 Task: Create a sub task Design and Implement Solution for the task  Integrate a new third-party shipping system for an e-commerce website in the project AgileMastery , assign it to team member softage.1@softage.net and update the status of the sub task to  At Risk , set the priority of the sub task to Medium
Action: Mouse moved to (57, 258)
Screenshot: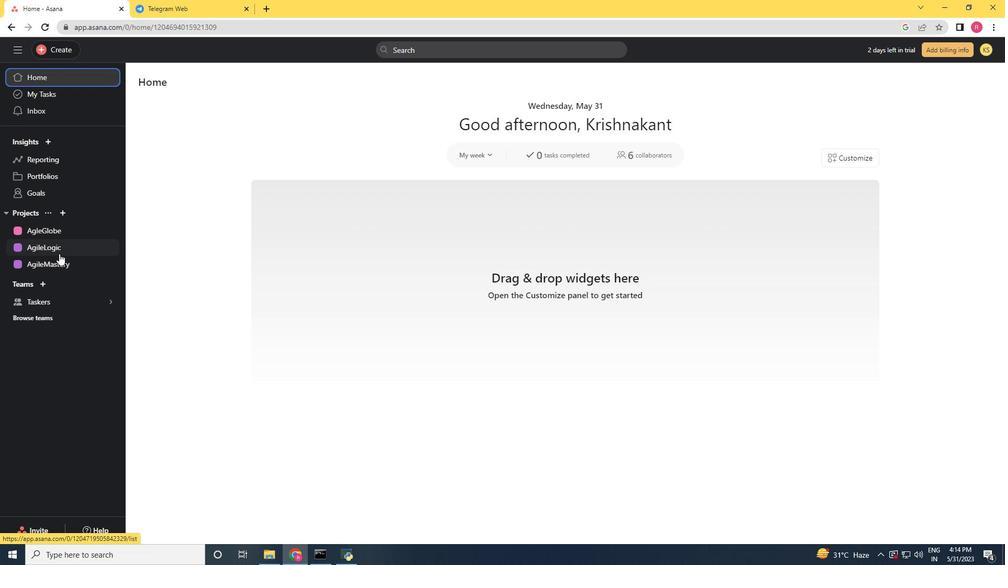 
Action: Mouse pressed left at (57, 258)
Screenshot: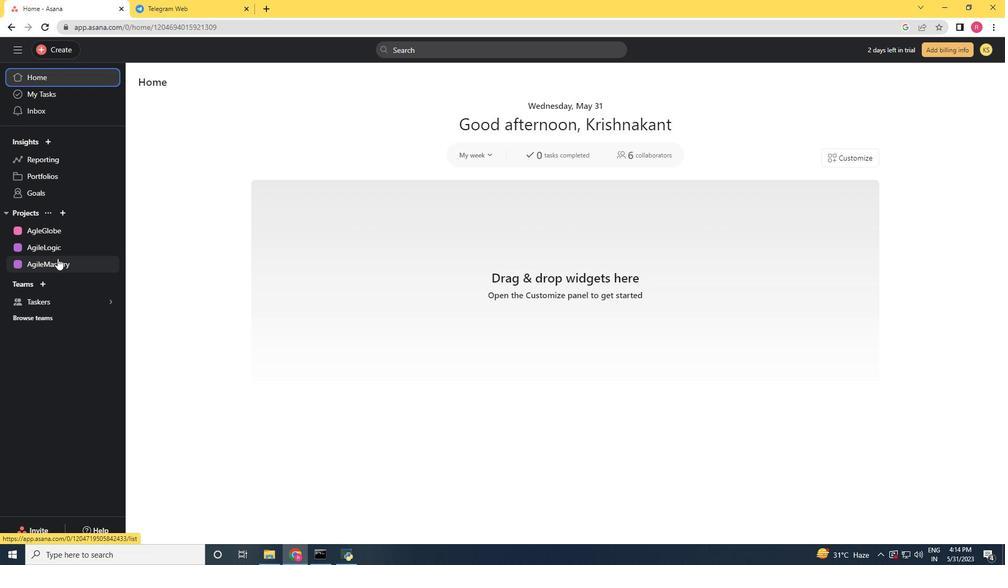 
Action: Mouse moved to (237, 248)
Screenshot: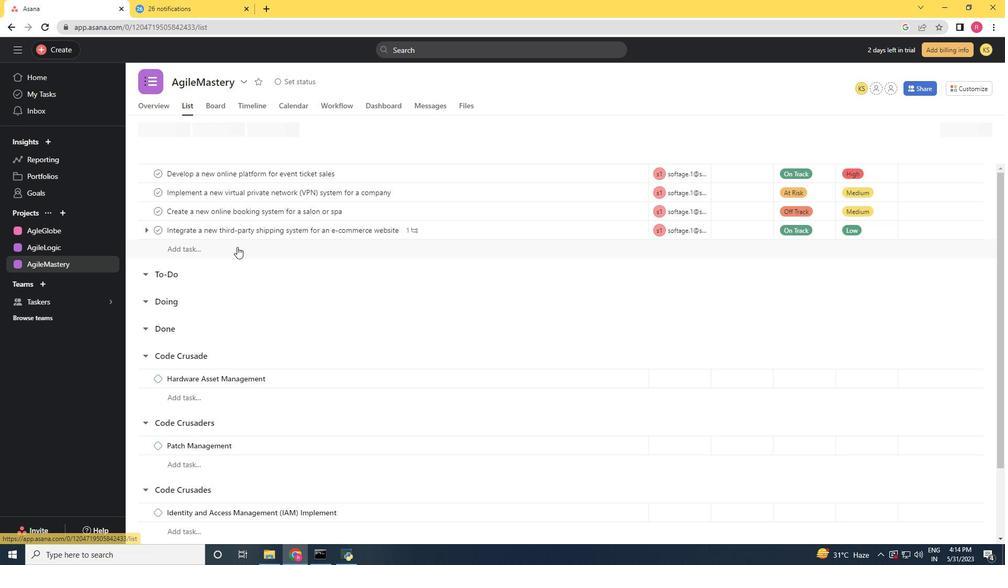 
Action: Mouse scrolled (237, 248) with delta (0, 0)
Screenshot: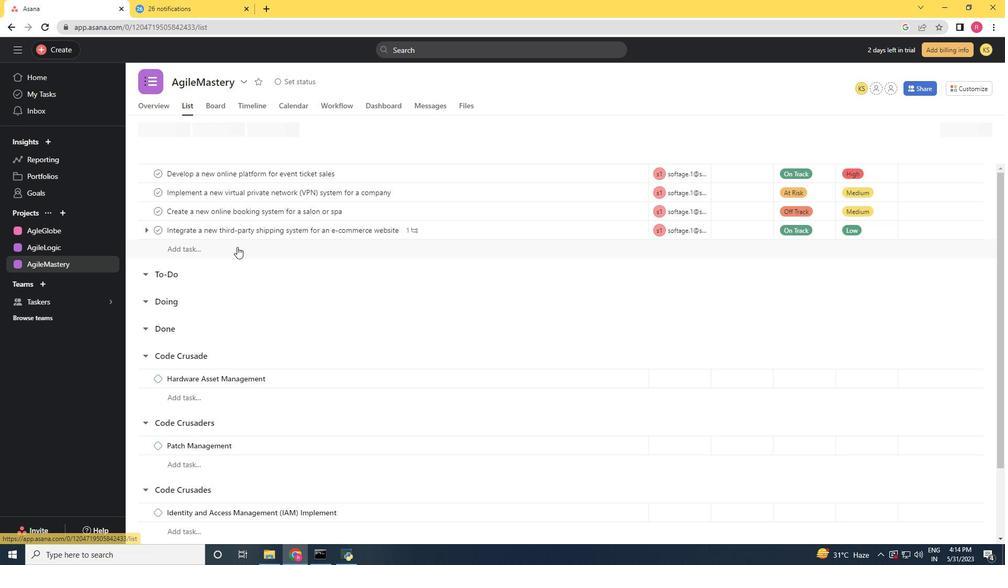 
Action: Mouse moved to (238, 254)
Screenshot: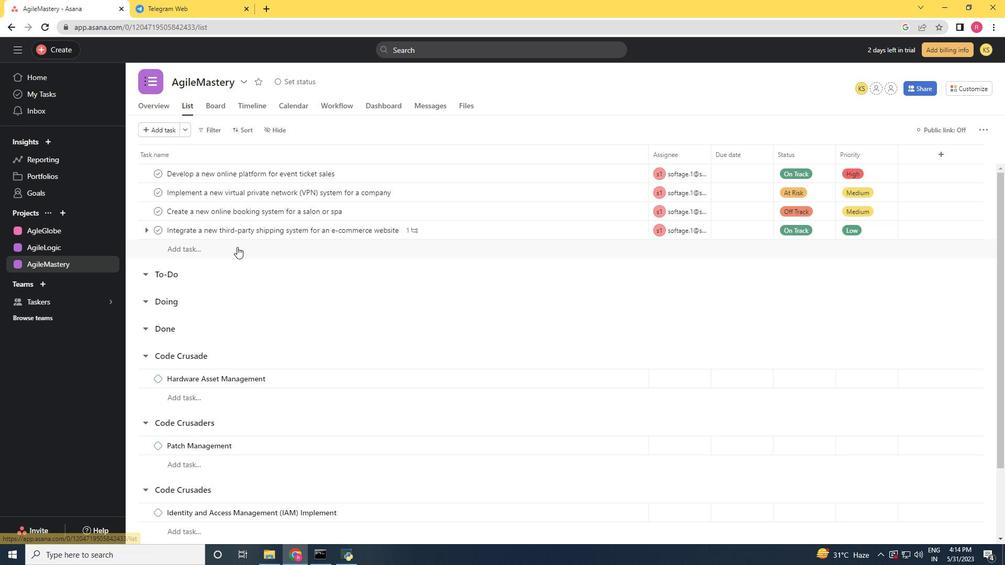 
Action: Mouse scrolled (238, 253) with delta (0, 0)
Screenshot: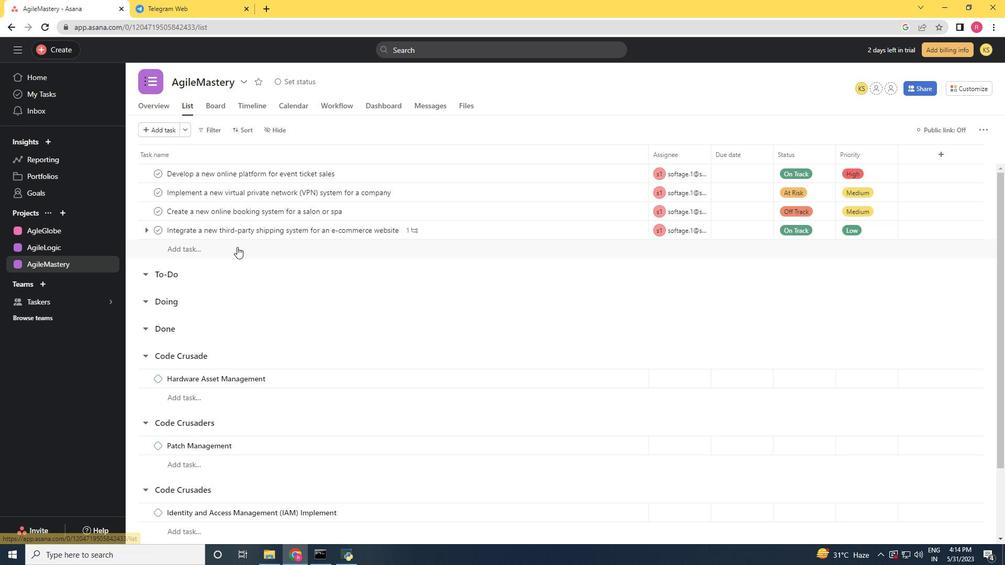 
Action: Mouse moved to (238, 255)
Screenshot: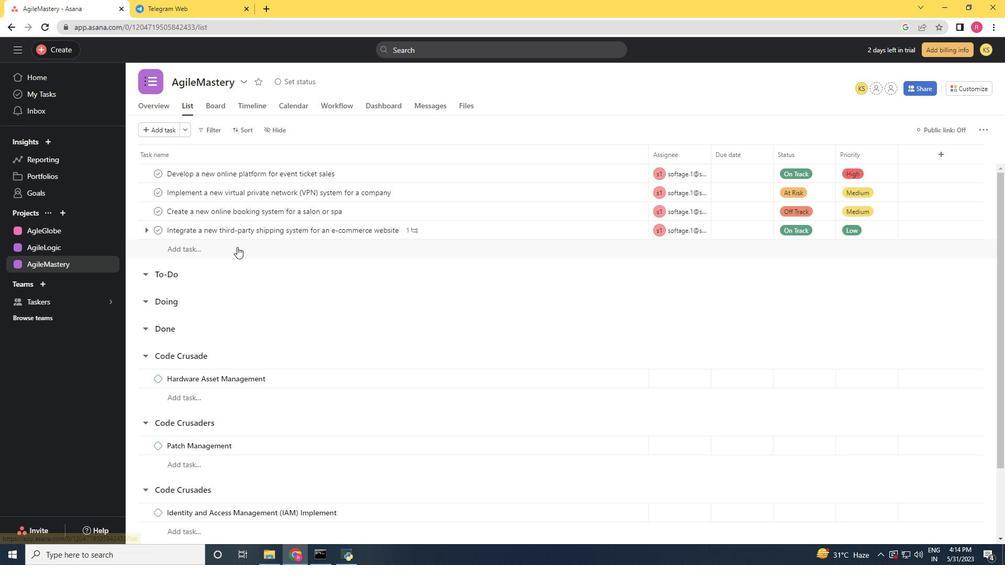 
Action: Mouse scrolled (238, 255) with delta (0, 0)
Screenshot: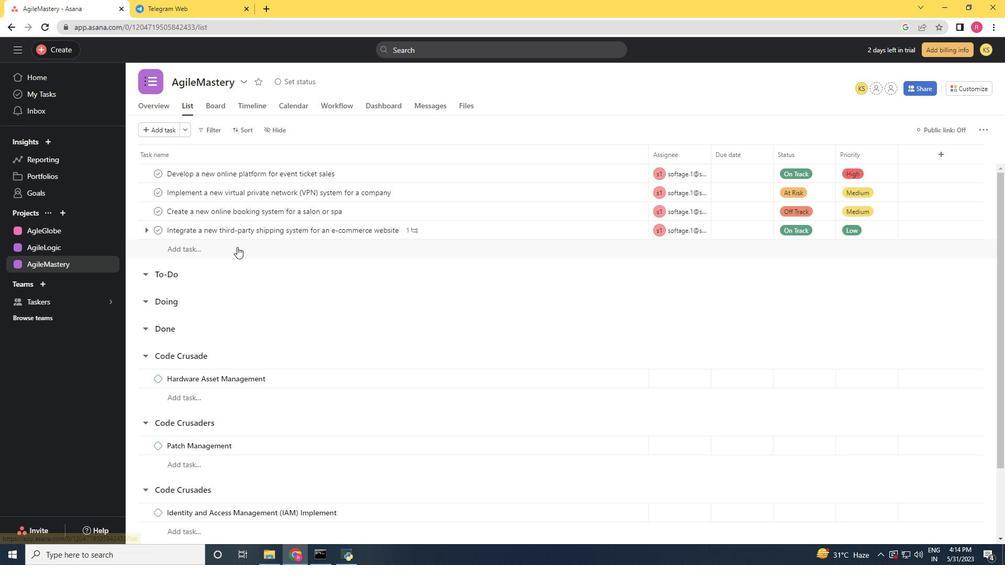 
Action: Mouse moved to (238, 256)
Screenshot: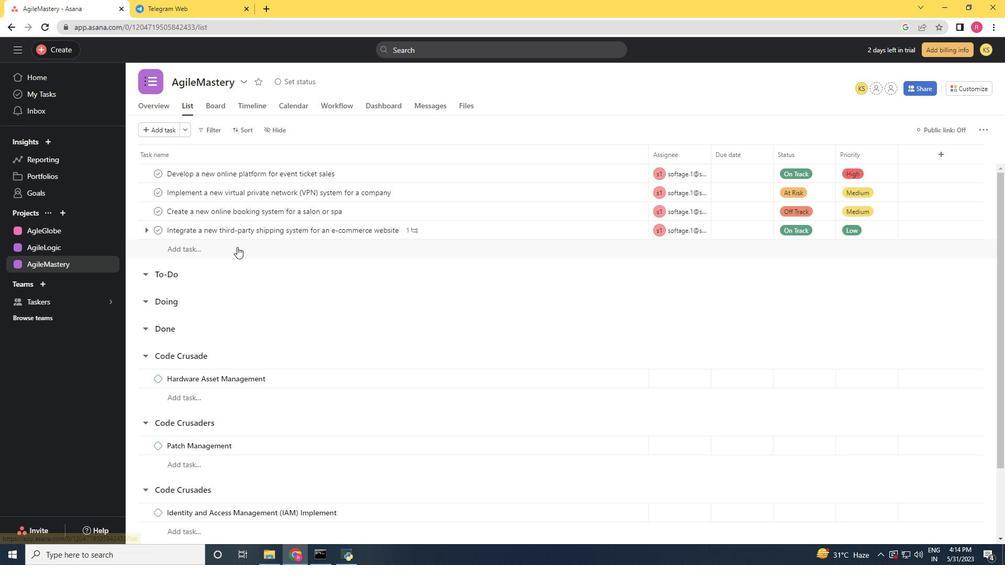 
Action: Mouse scrolled (238, 255) with delta (0, 0)
Screenshot: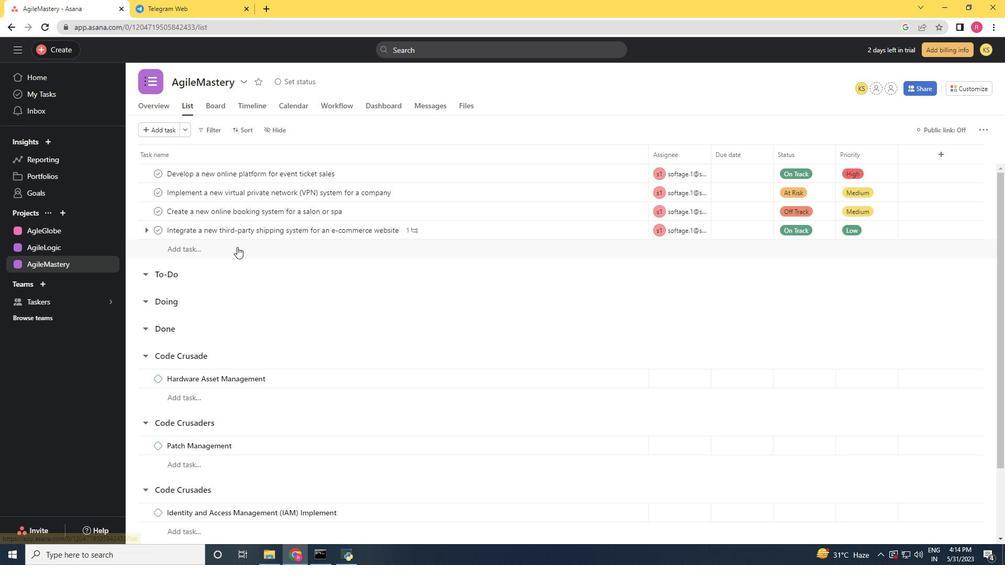 
Action: Mouse scrolled (238, 255) with delta (0, 0)
Screenshot: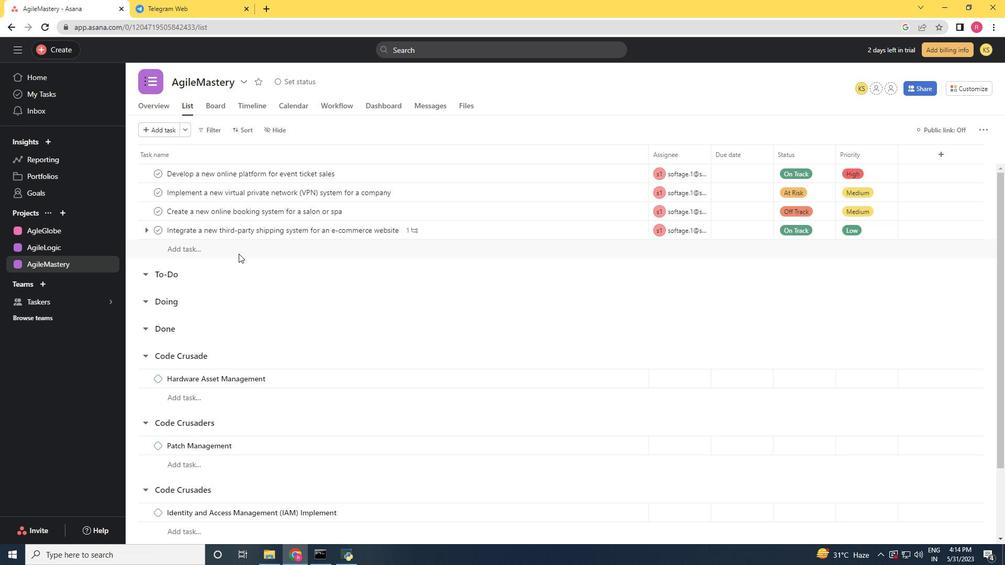 
Action: Mouse moved to (365, 275)
Screenshot: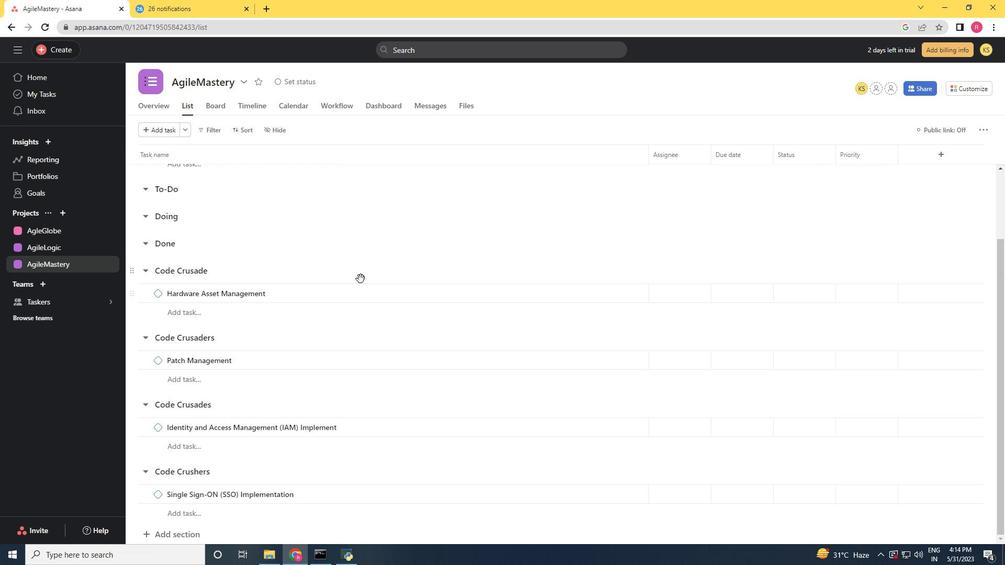 
Action: Mouse scrolled (365, 276) with delta (0, 0)
Screenshot: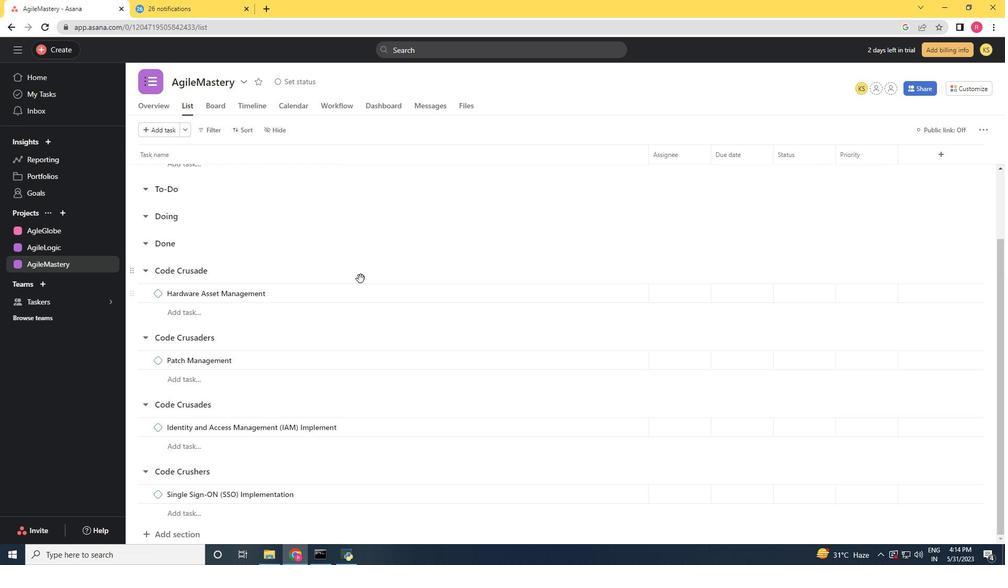 
Action: Mouse scrolled (365, 276) with delta (0, 0)
Screenshot: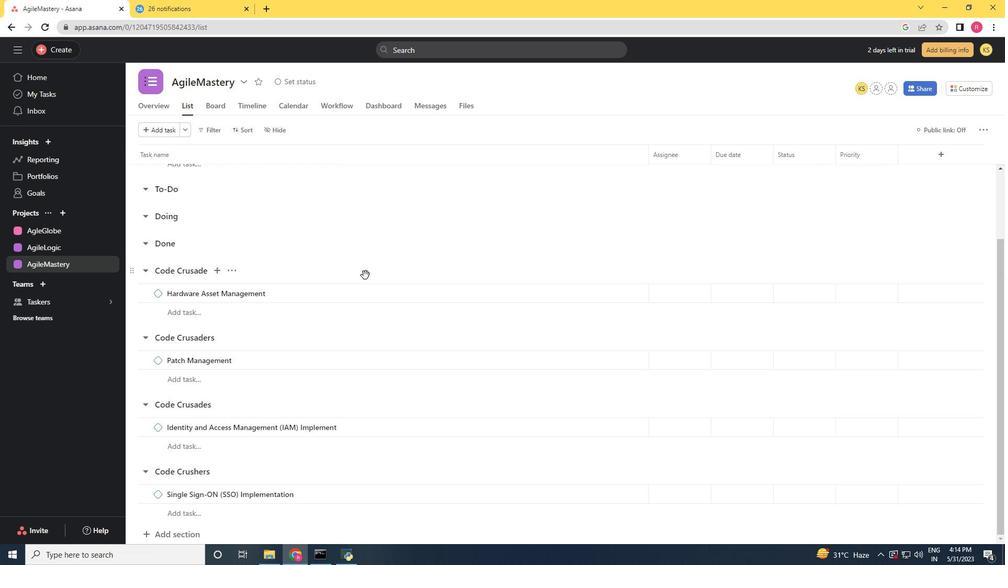 
Action: Mouse scrolled (365, 276) with delta (0, 0)
Screenshot: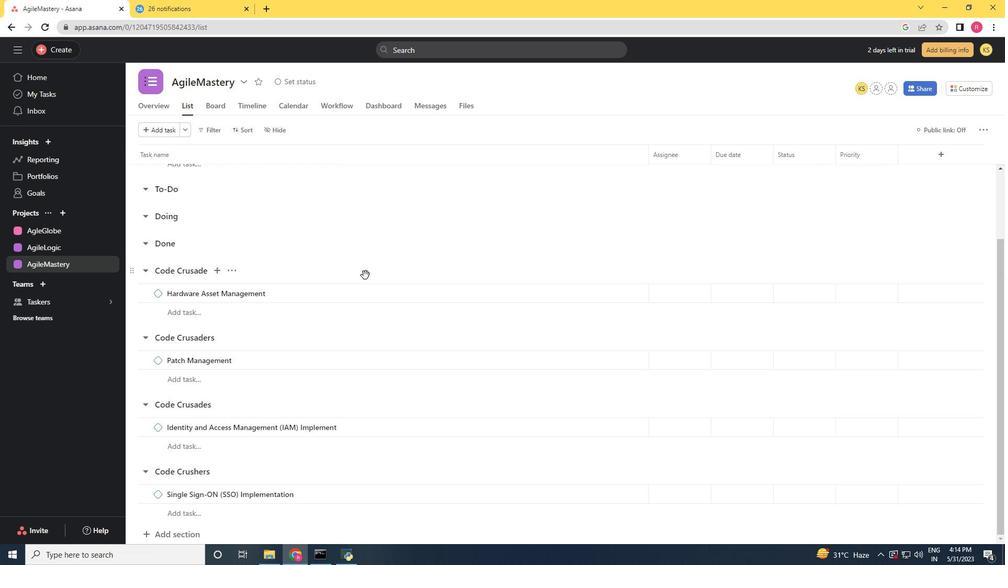 
Action: Mouse moved to (465, 231)
Screenshot: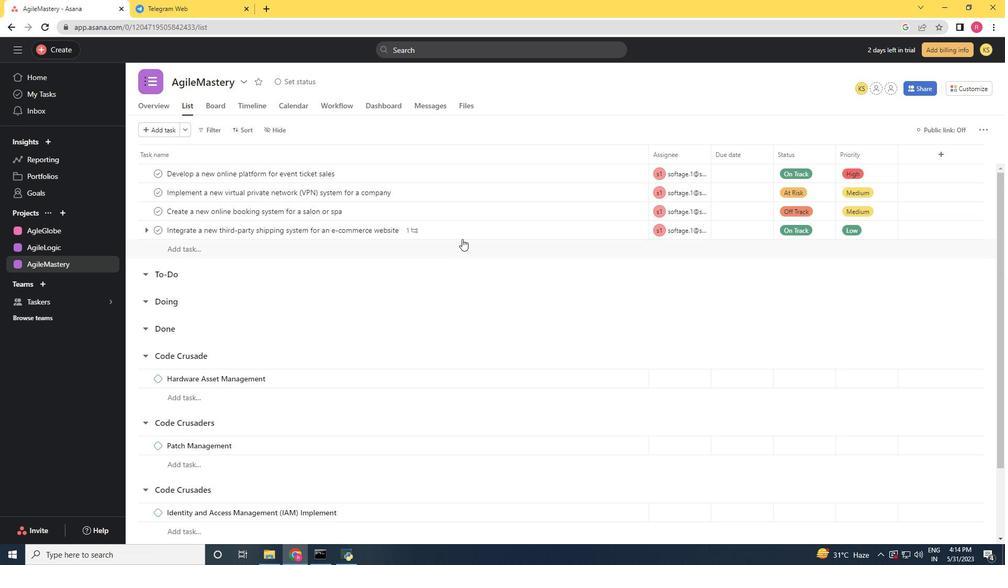 
Action: Mouse pressed left at (465, 231)
Screenshot: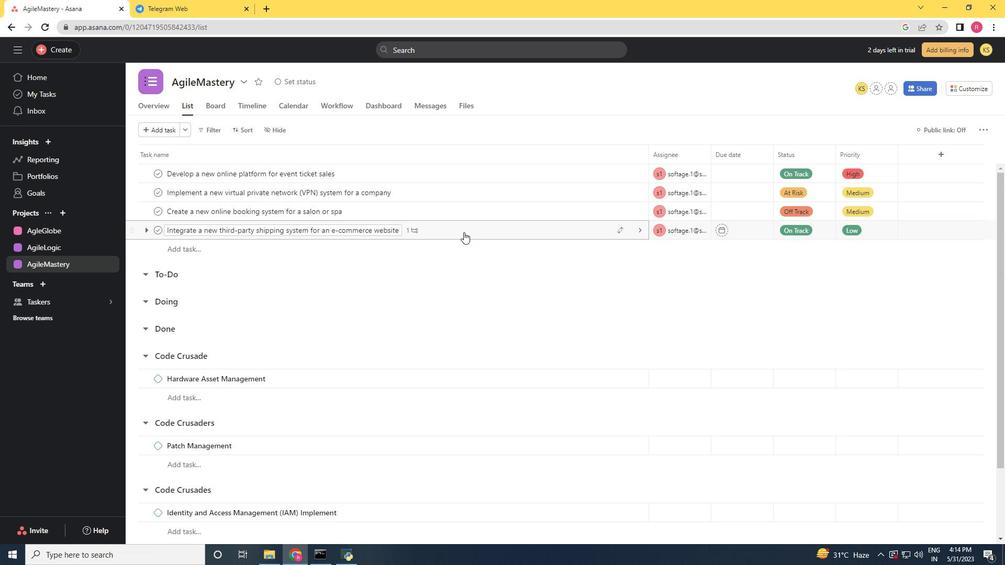 
Action: Mouse moved to (786, 254)
Screenshot: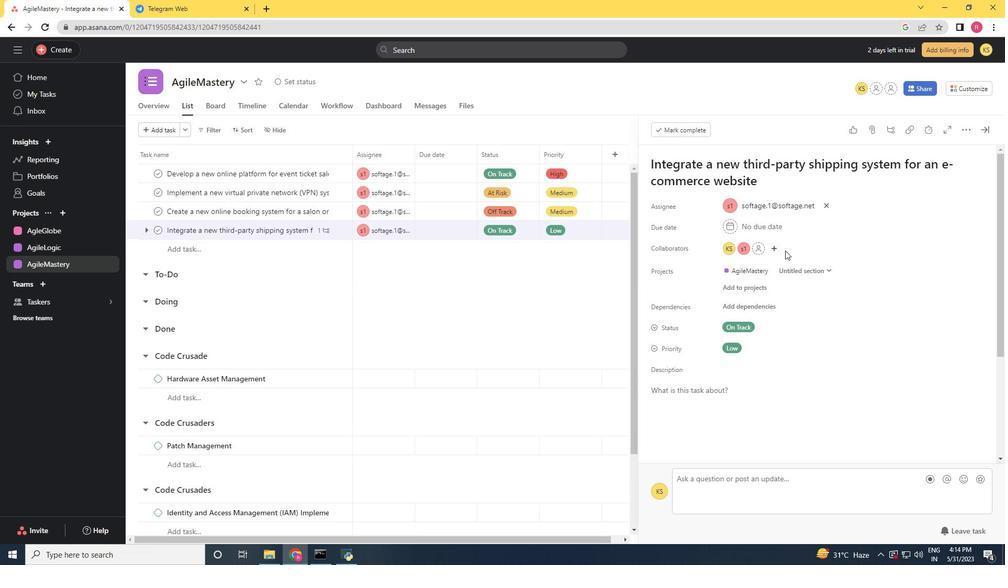 
Action: Mouse scrolled (786, 253) with delta (0, 0)
Screenshot: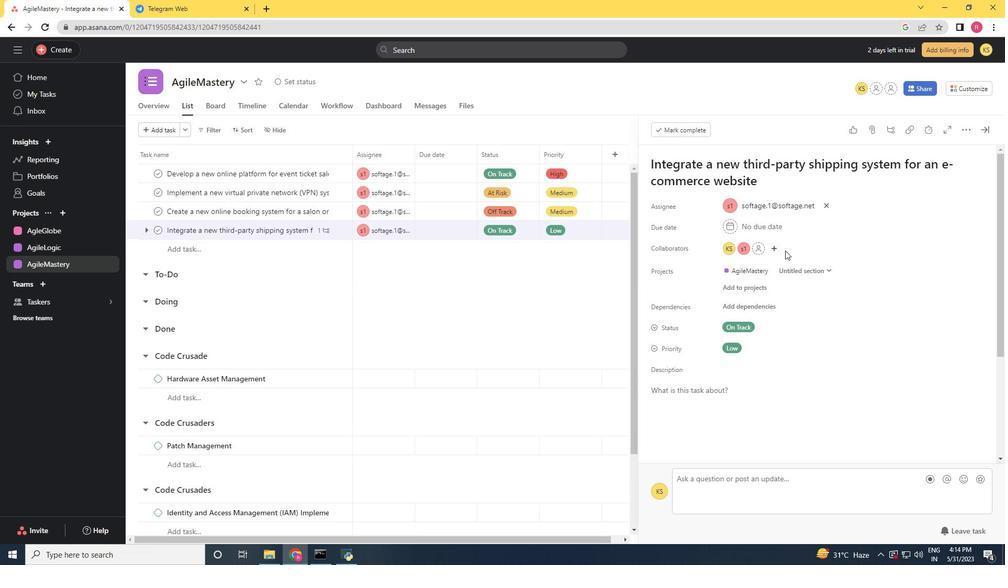 
Action: Mouse moved to (791, 270)
Screenshot: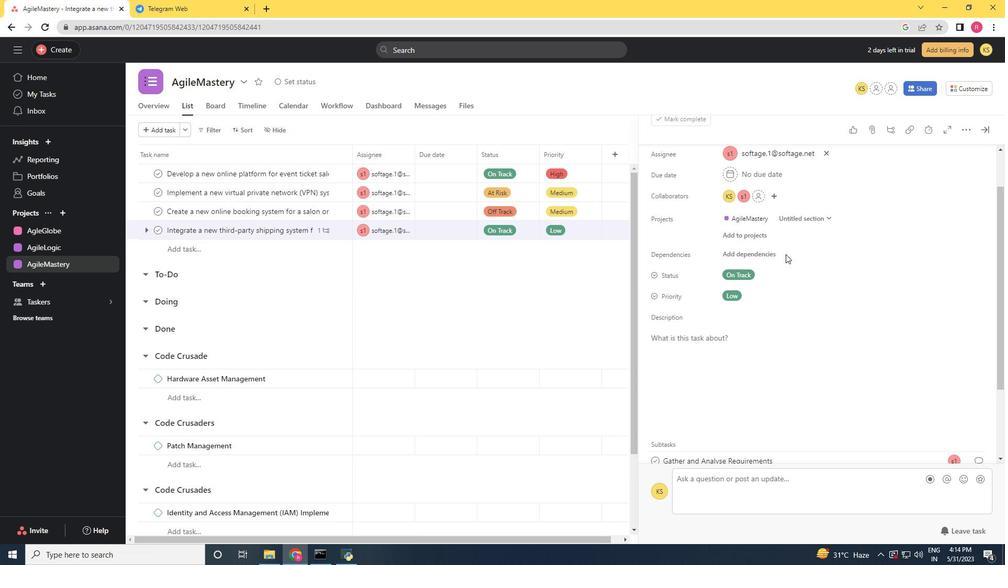 
Action: Mouse scrolled (788, 259) with delta (0, 0)
Screenshot: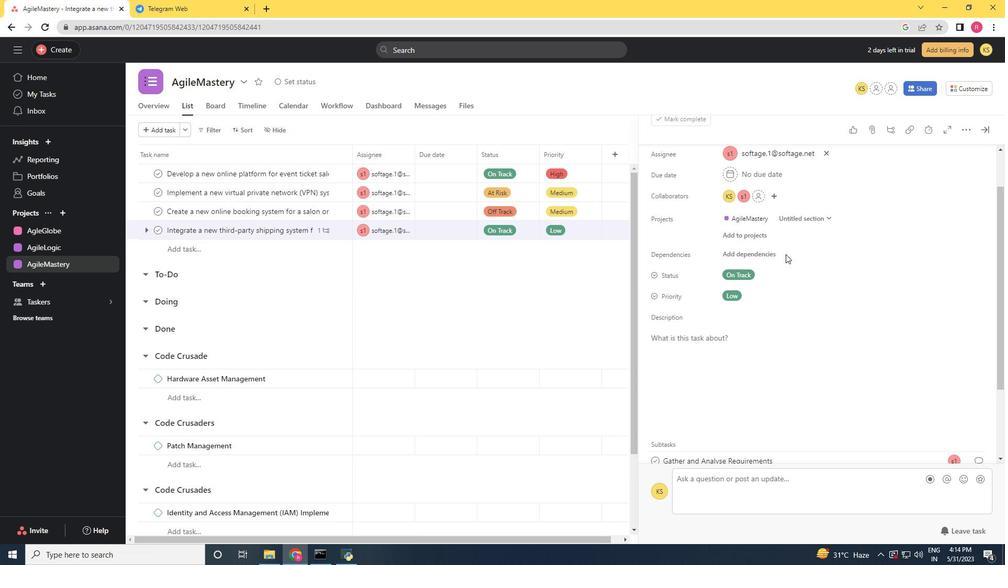 
Action: Mouse moved to (791, 272)
Screenshot: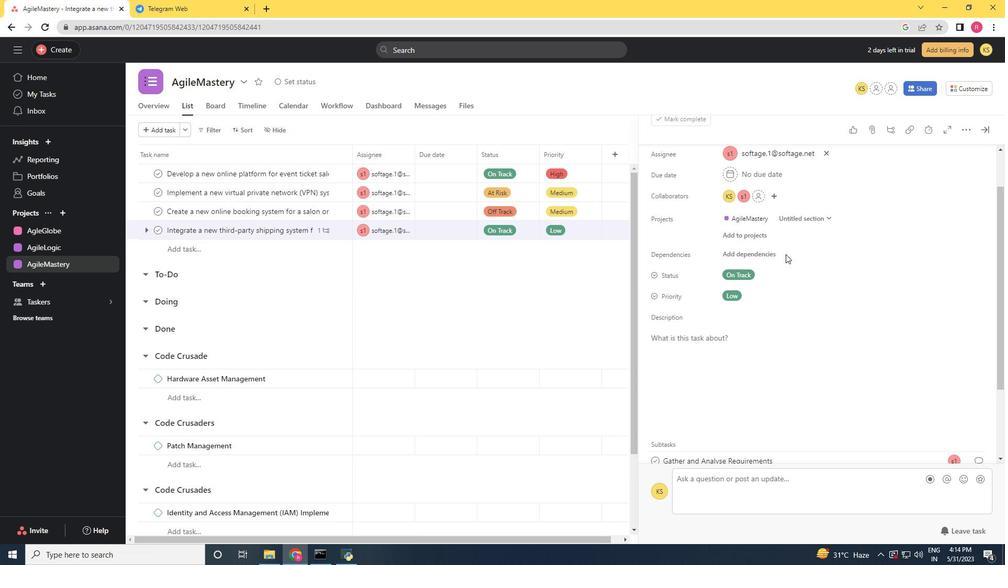 
Action: Mouse scrolled (789, 262) with delta (0, 0)
Screenshot: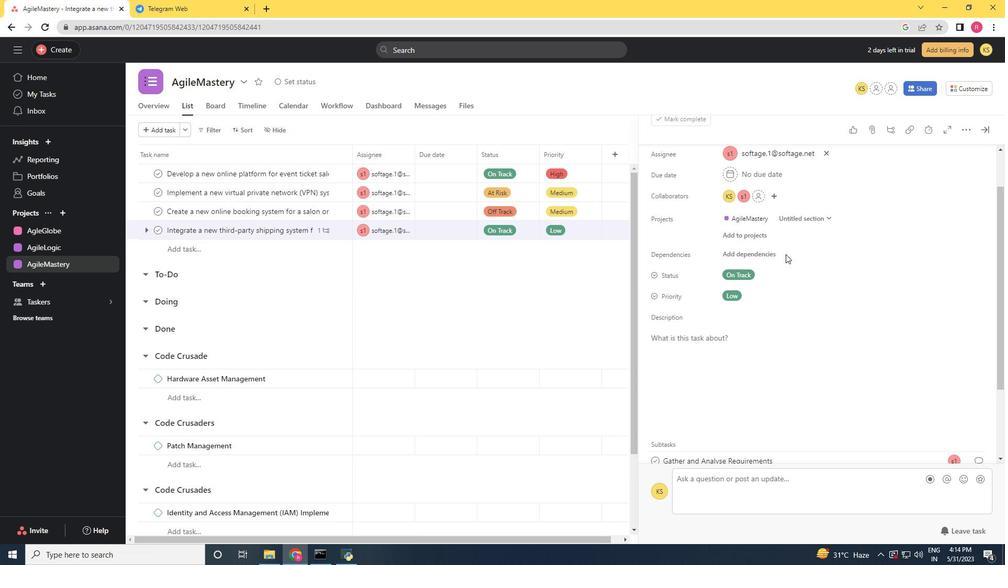 
Action: Mouse moved to (792, 289)
Screenshot: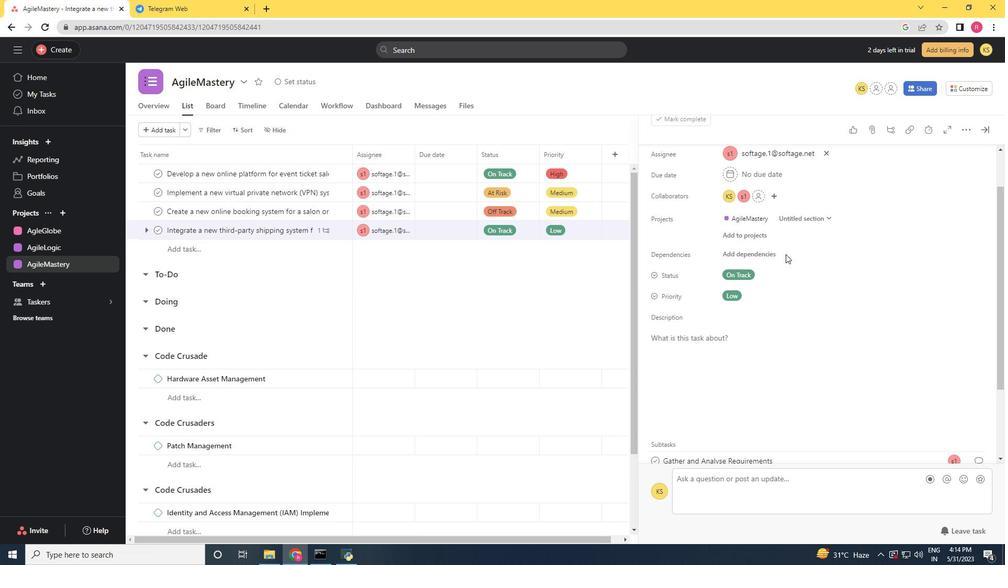 
Action: Mouse scrolled (789, 262) with delta (0, 0)
Screenshot: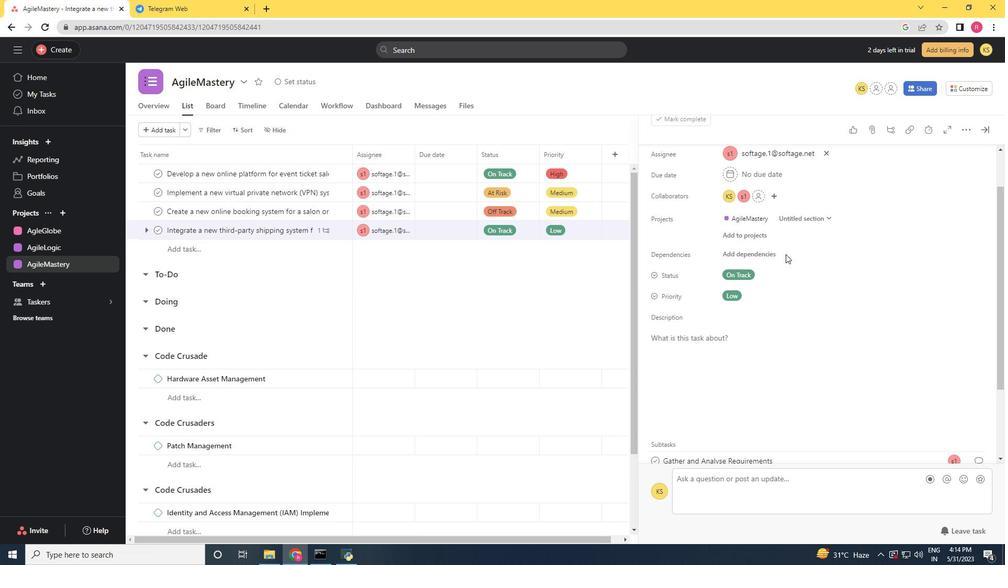 
Action: Mouse moved to (756, 327)
Screenshot: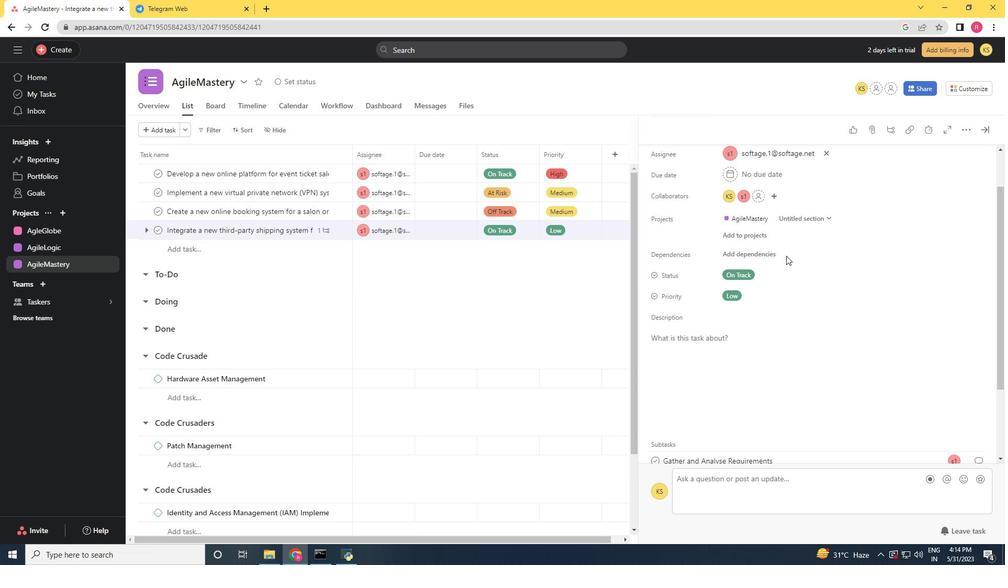 
Action: Mouse scrolled (789, 264) with delta (0, 0)
Screenshot: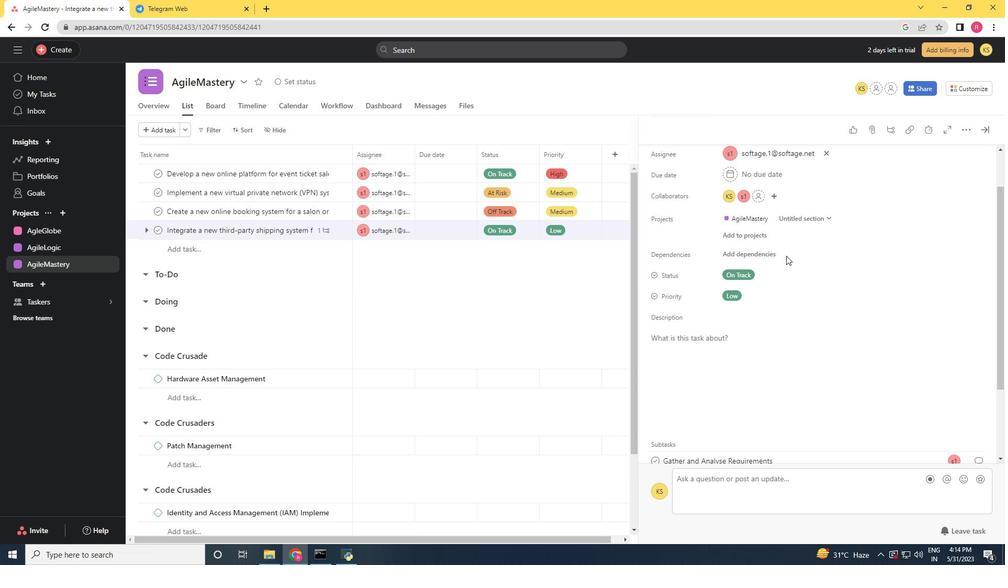 
Action: Mouse moved to (748, 337)
Screenshot: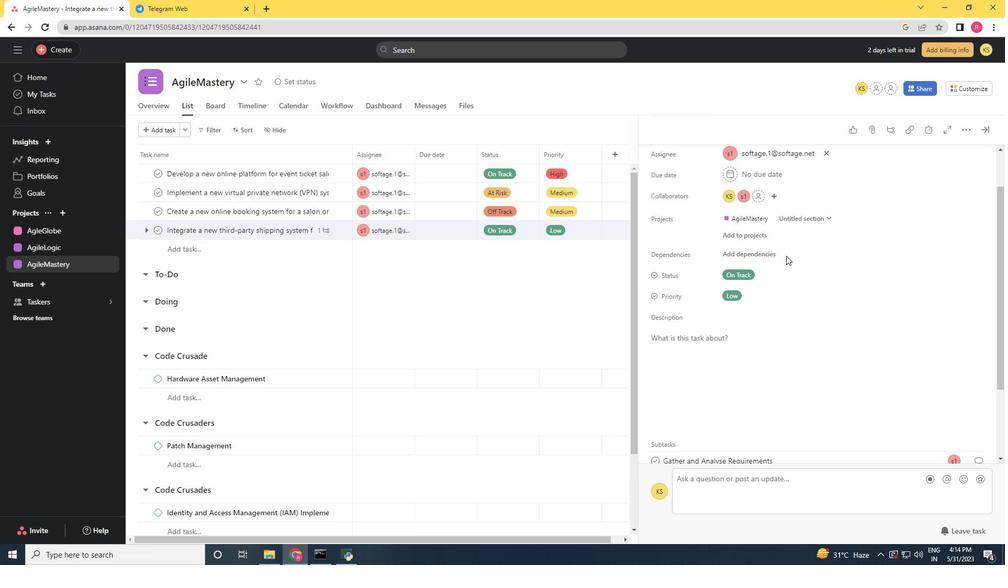 
Action: Mouse scrolled (791, 271) with delta (0, 0)
Screenshot: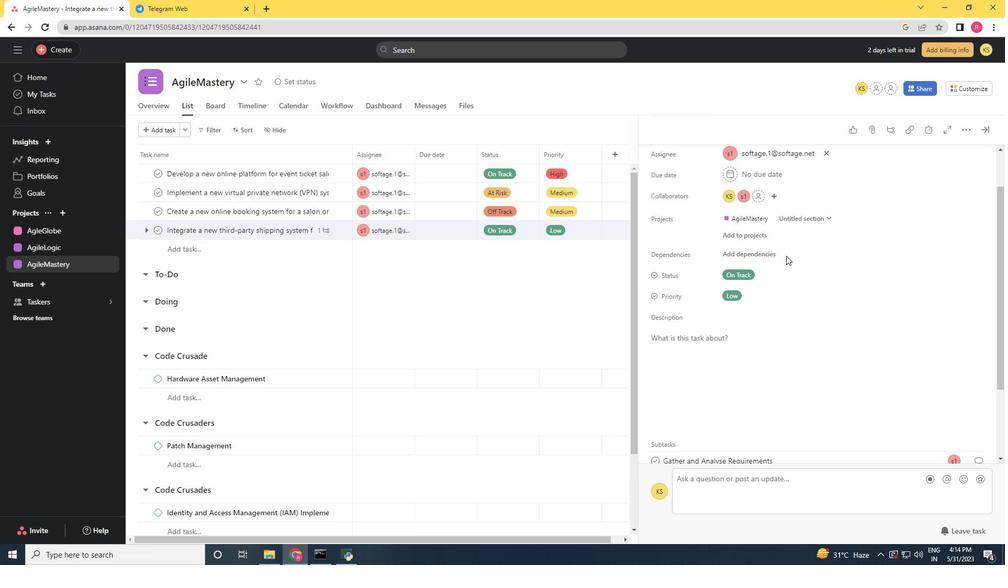 
Action: Mouse moved to (684, 381)
Screenshot: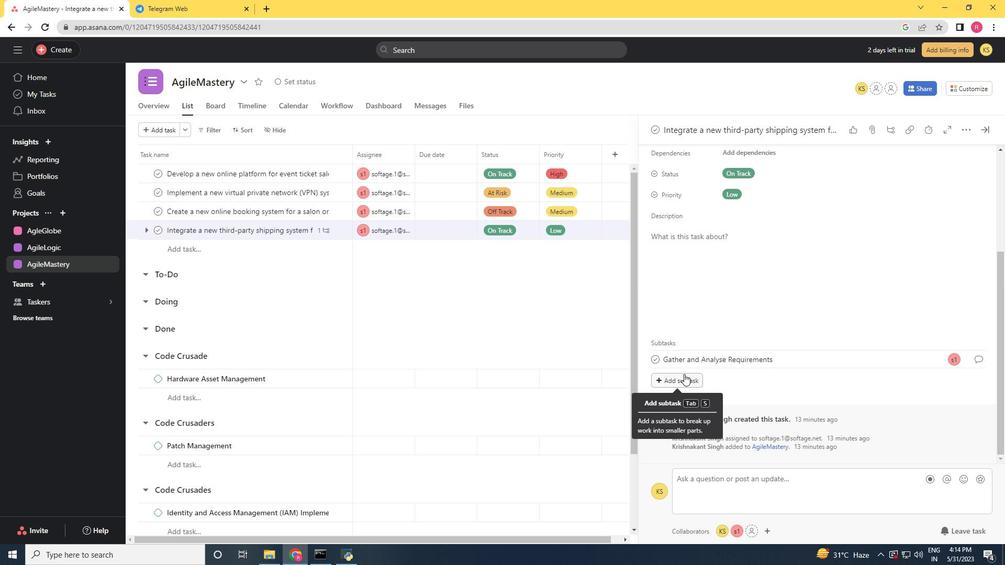 
Action: Mouse pressed left at (684, 381)
Screenshot: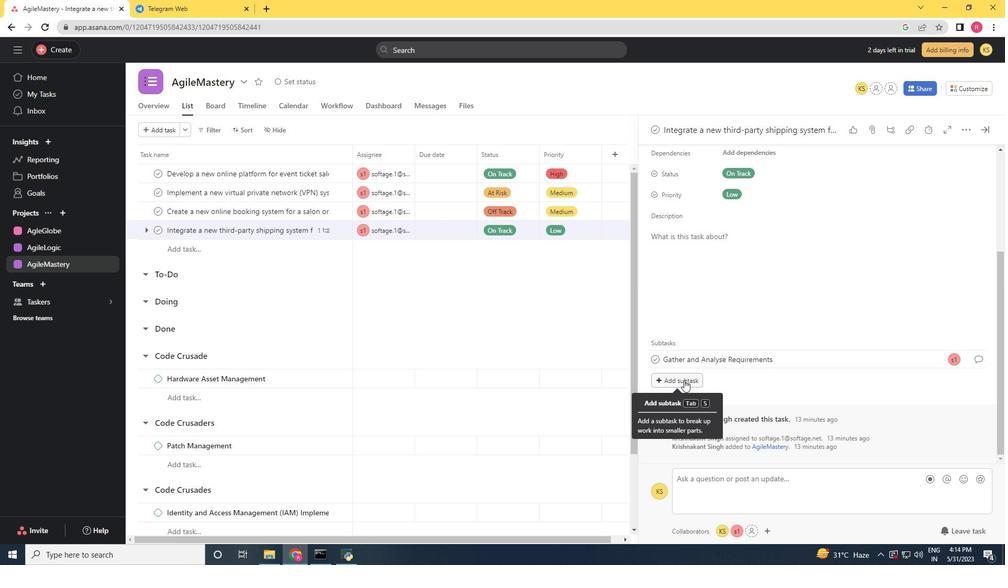 
Action: Mouse moved to (710, 361)
Screenshot: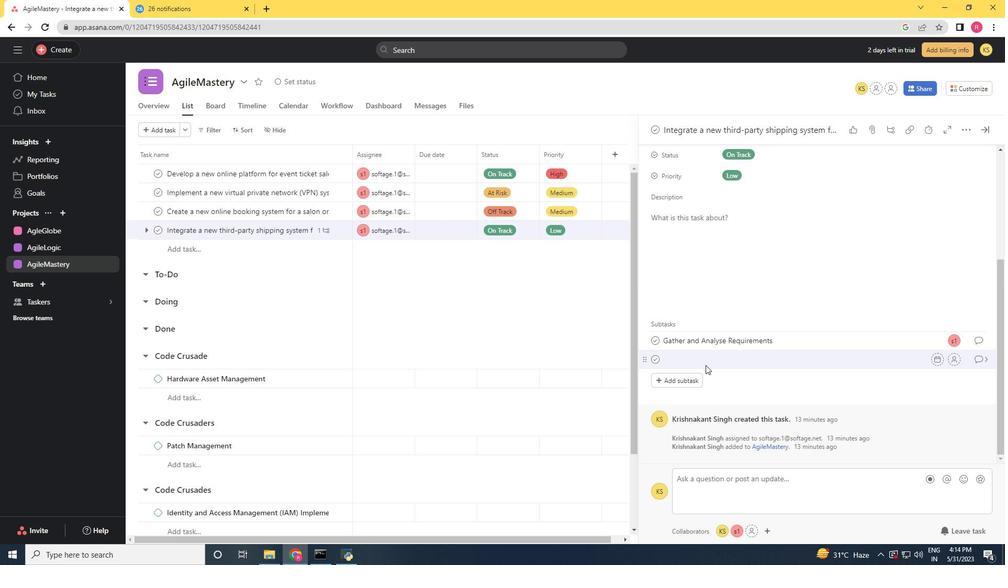 
Action: Key pressed <Key.shift><Key.shift><Key.shift><Key.shift><Key.shift><Key.shift><Key.shift><Key.shift><Key.shift><Key.shift><Key.shift><Key.shift><Key.shift><Key.shift><Key.shift><Key.shift><Key.shift><Key.shift><Key.shift><Key.shift><Key.shift><Key.shift><Key.shift><Key.shift><Key.shift><Key.shift><Key.shift><Key.shift><Key.shift><Key.shift><Key.shift><Key.shift><Key.shift><Key.shift><Key.shift><Key.shift><Key.shift><Key.shift><Key.shift><Key.shift><Key.shift><Key.shift><Key.shift><Key.shift><Key.shift><Key.shift><Key.shift><Key.shift><Key.shift><Key.shift><Key.shift>Design<Key.space>and<Key.space><Key.shift>Implement<Key.space><Key.shift>Solution<Key.space>
Screenshot: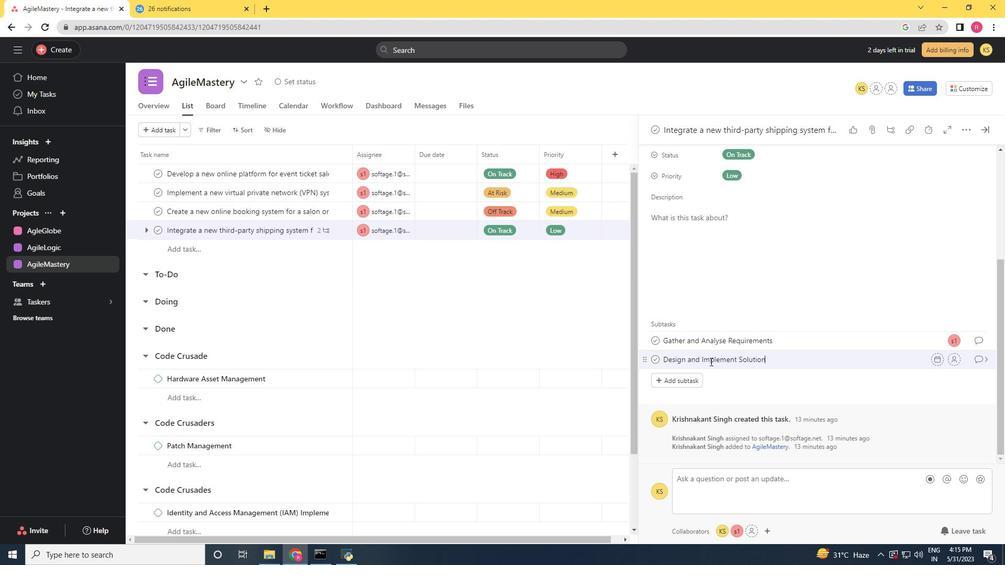 
Action: Mouse moved to (954, 359)
Screenshot: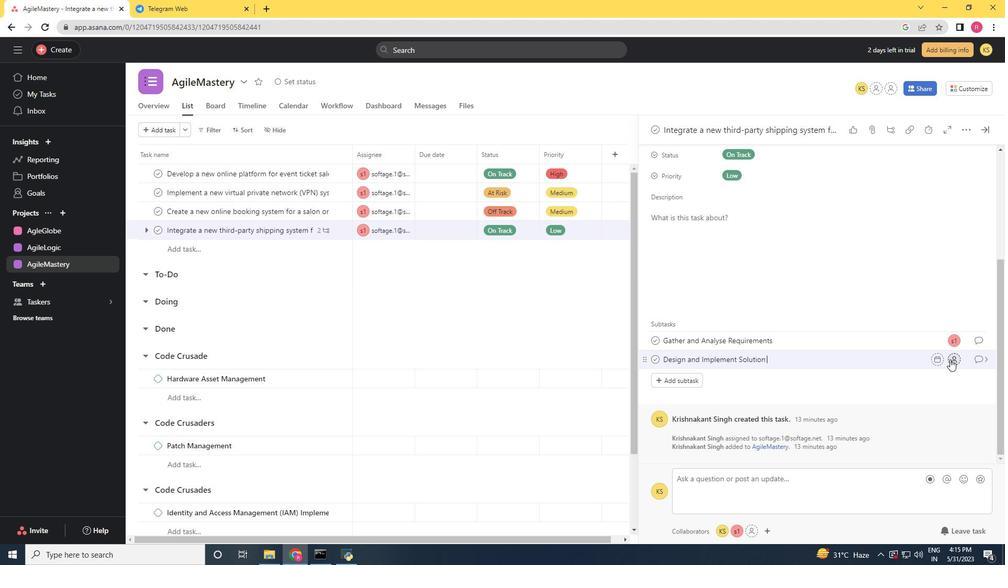 
Action: Mouse pressed left at (954, 359)
Screenshot: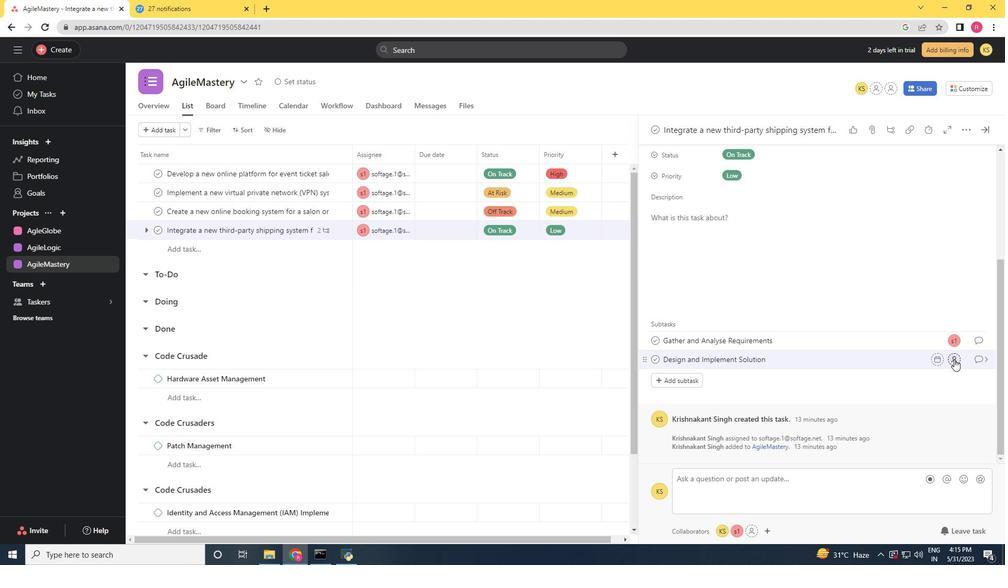 
Action: Mouse moved to (1001, 313)
Screenshot: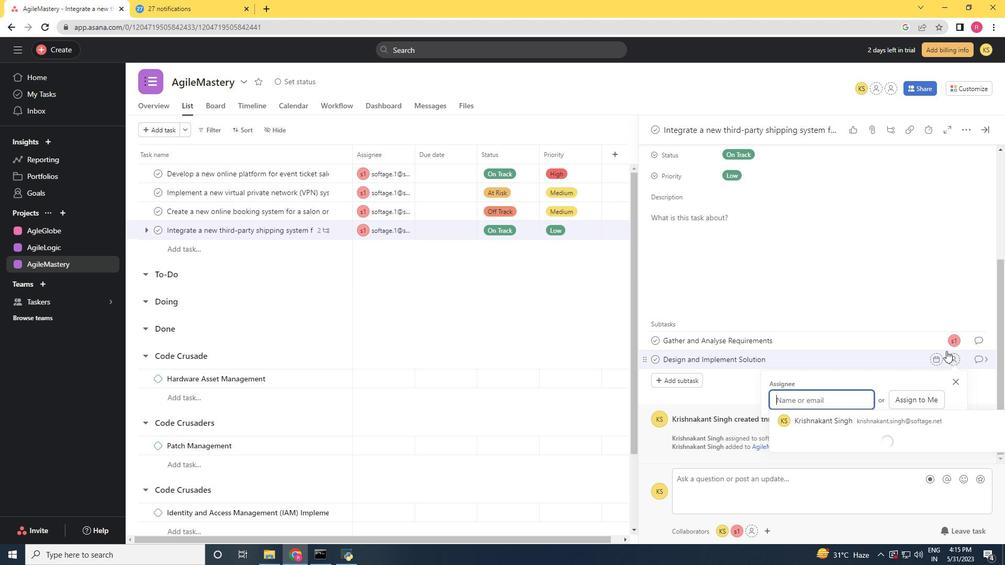 
Action: Key pressed softage.1<Key.shift>@softage.net
Screenshot: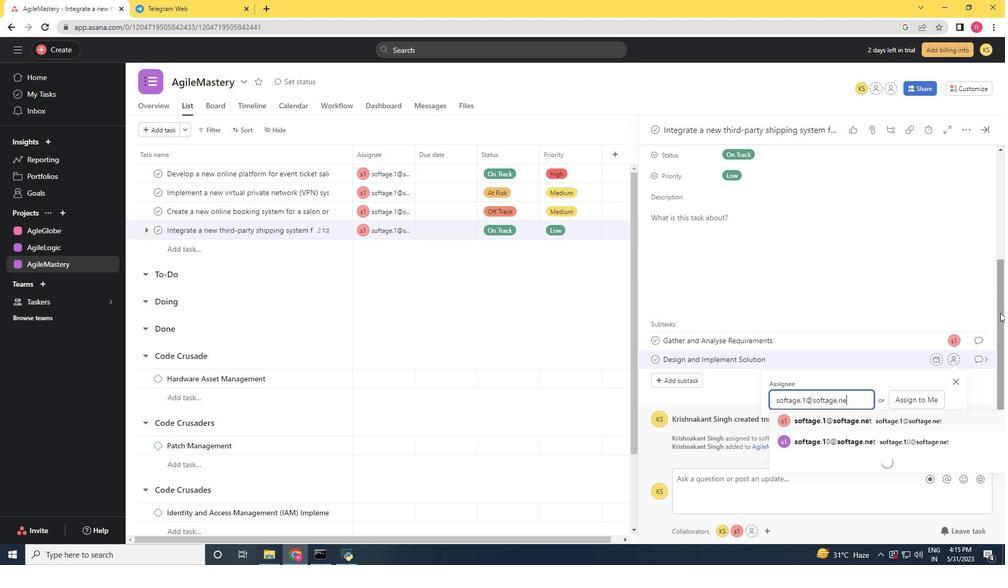 
Action: Mouse moved to (840, 418)
Screenshot: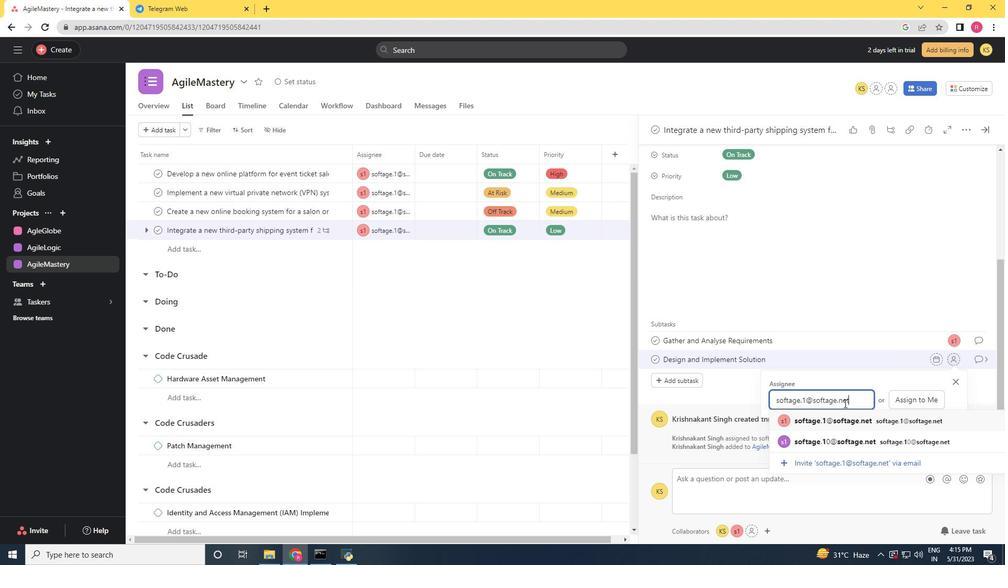 
Action: Mouse pressed left at (840, 418)
Screenshot: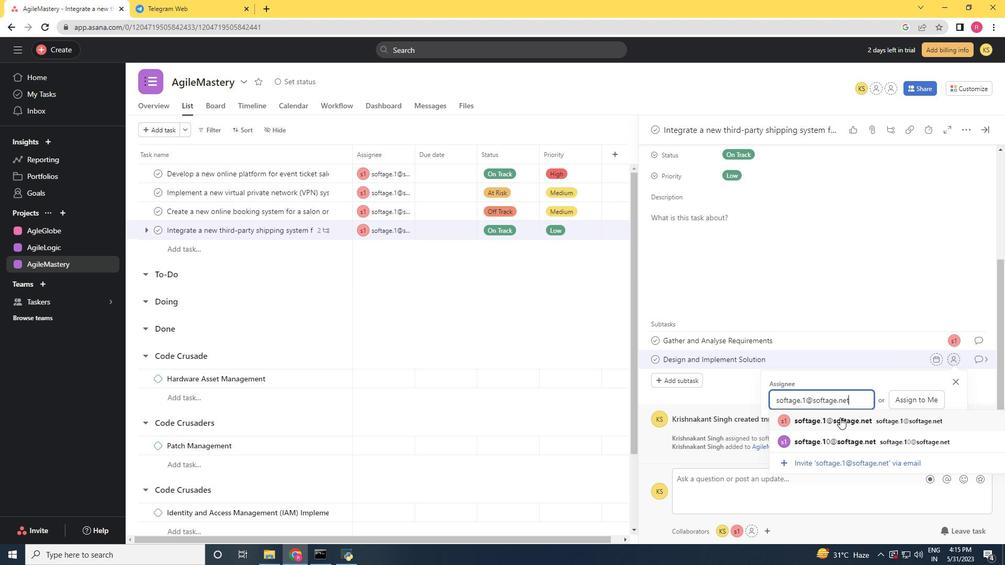 
Action: Mouse moved to (987, 360)
Screenshot: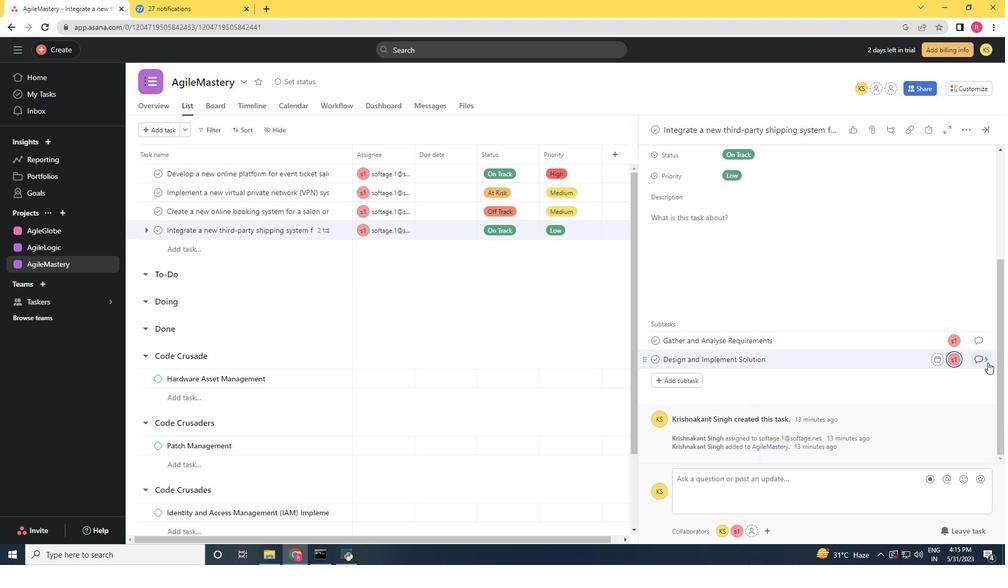 
Action: Mouse pressed left at (987, 360)
Screenshot: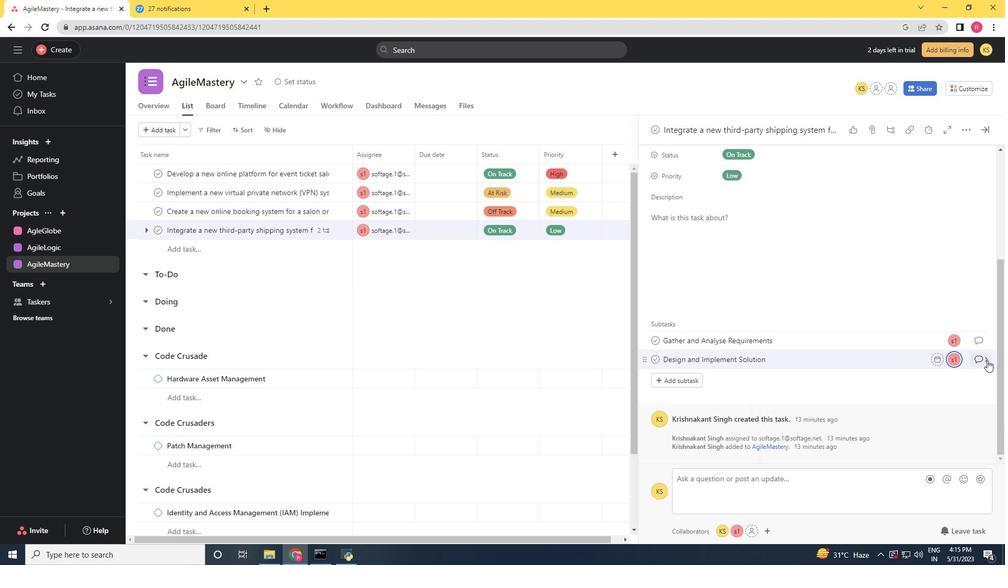 
Action: Mouse moved to (697, 300)
Screenshot: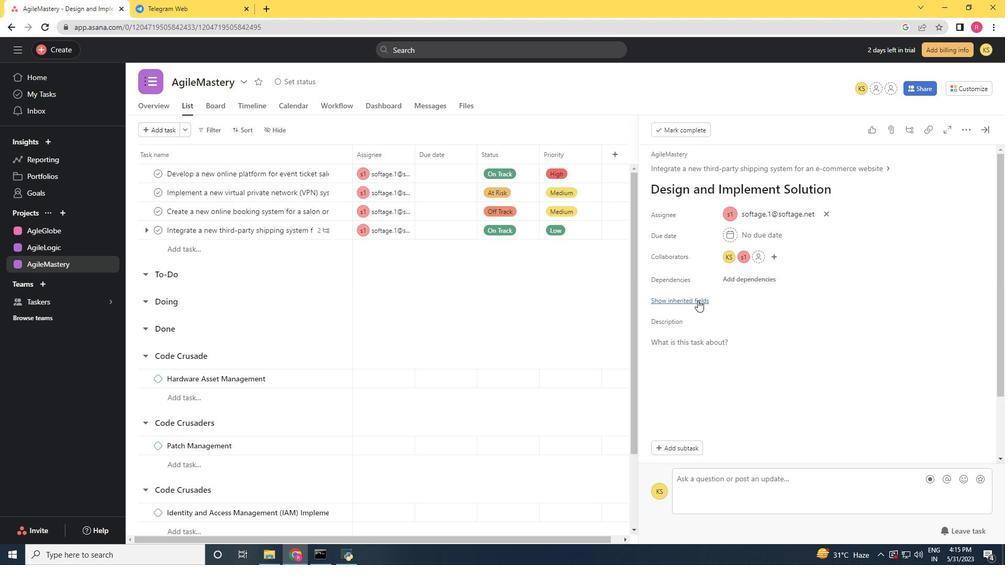 
Action: Mouse pressed left at (697, 300)
Screenshot: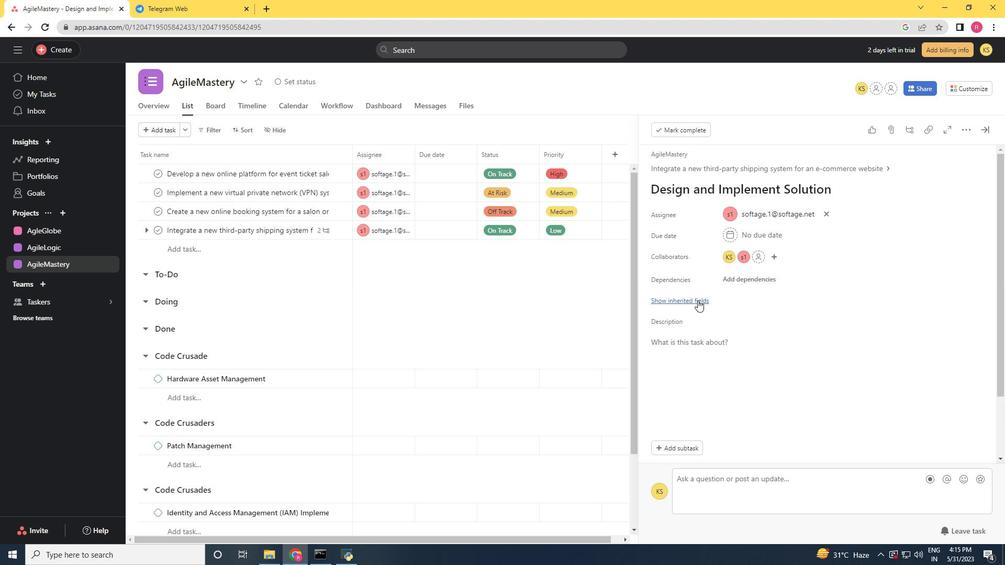 
Action: Mouse moved to (739, 321)
Screenshot: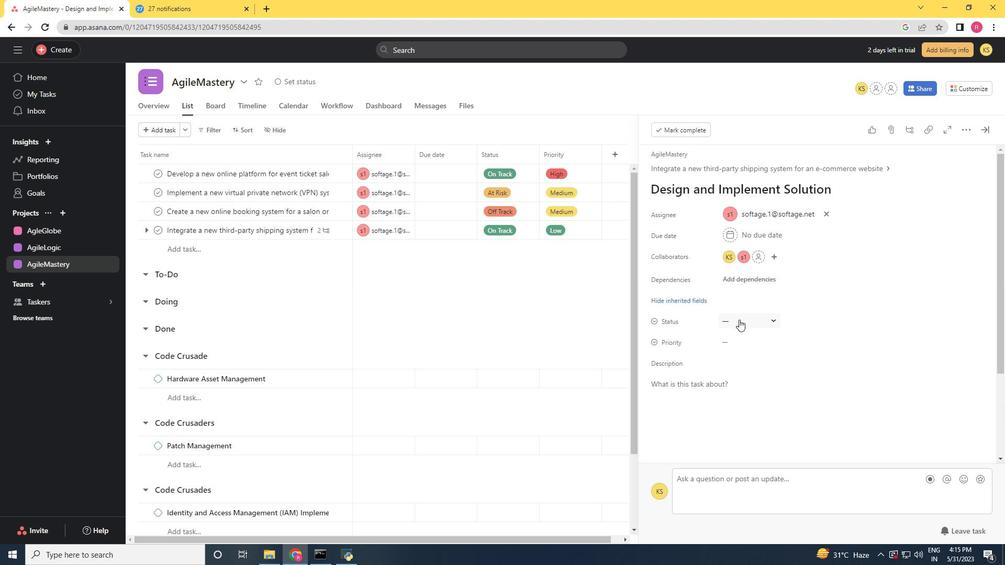 
Action: Mouse pressed left at (739, 321)
Screenshot: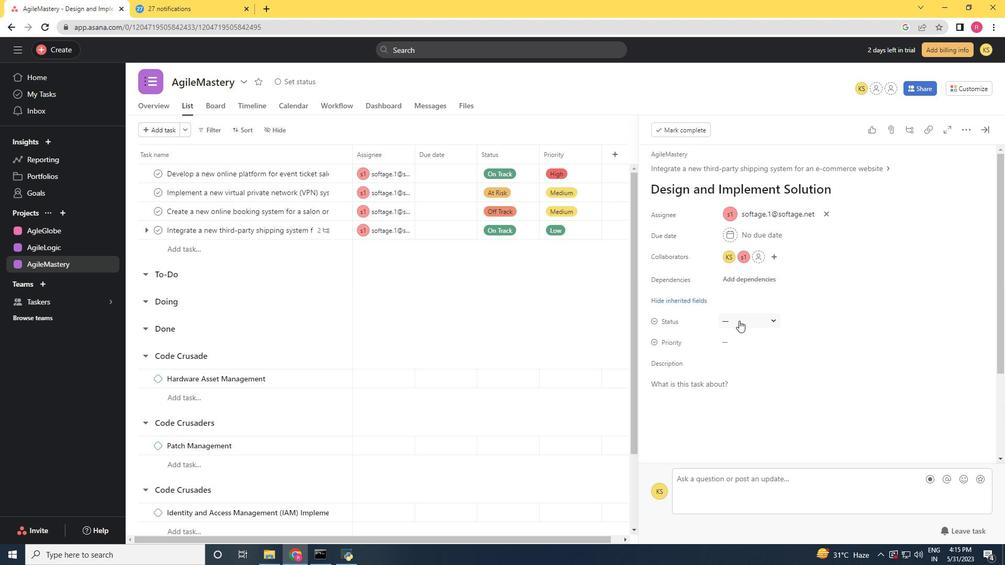 
Action: Mouse moved to (760, 393)
Screenshot: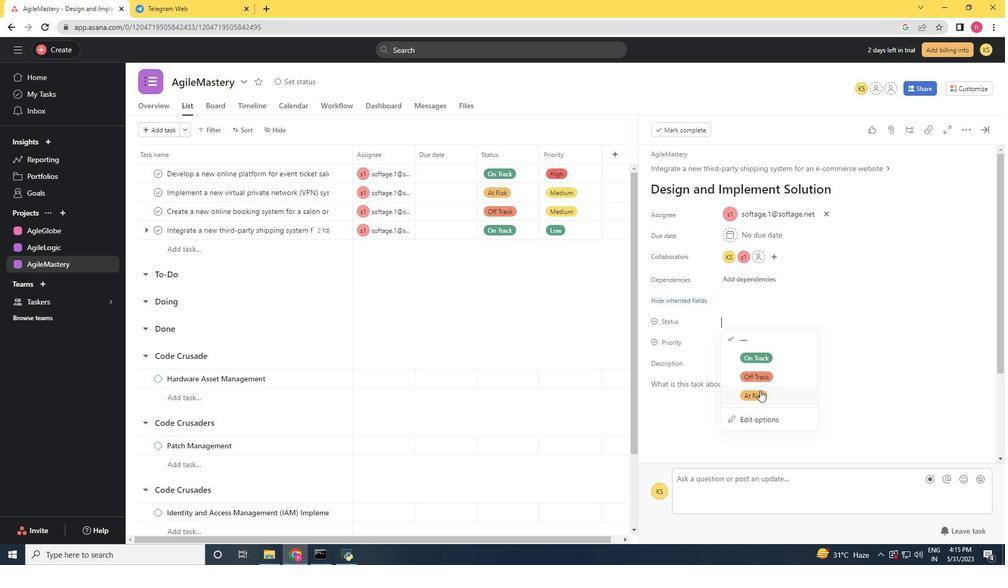 
Action: Mouse pressed left at (760, 393)
Screenshot: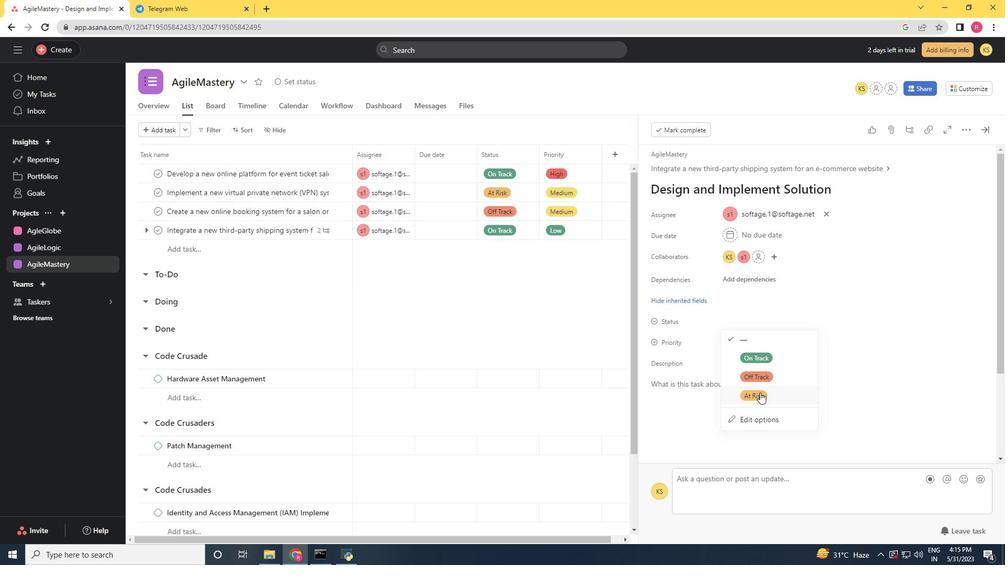 
Action: Mouse moved to (732, 343)
Screenshot: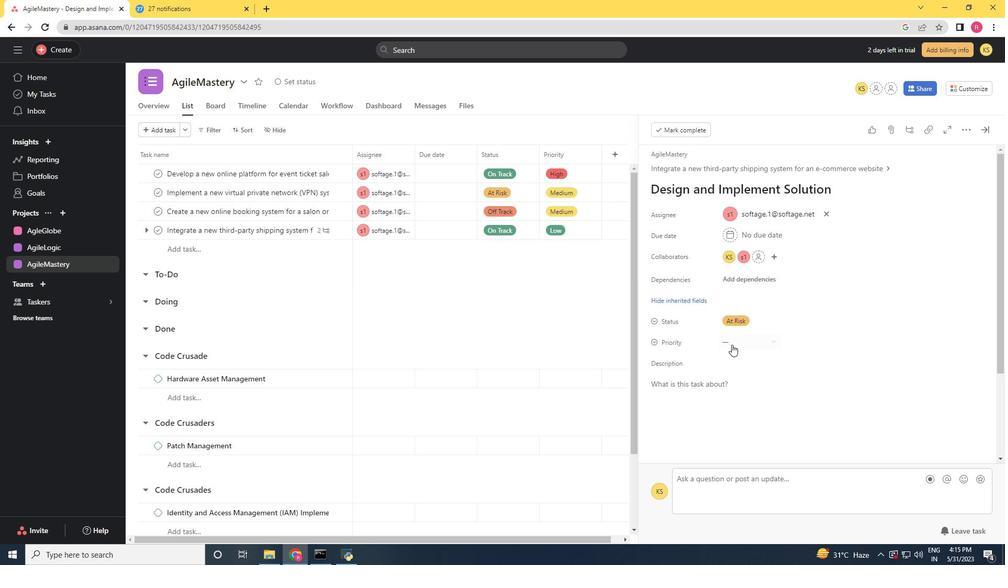
Action: Mouse pressed left at (732, 343)
Screenshot: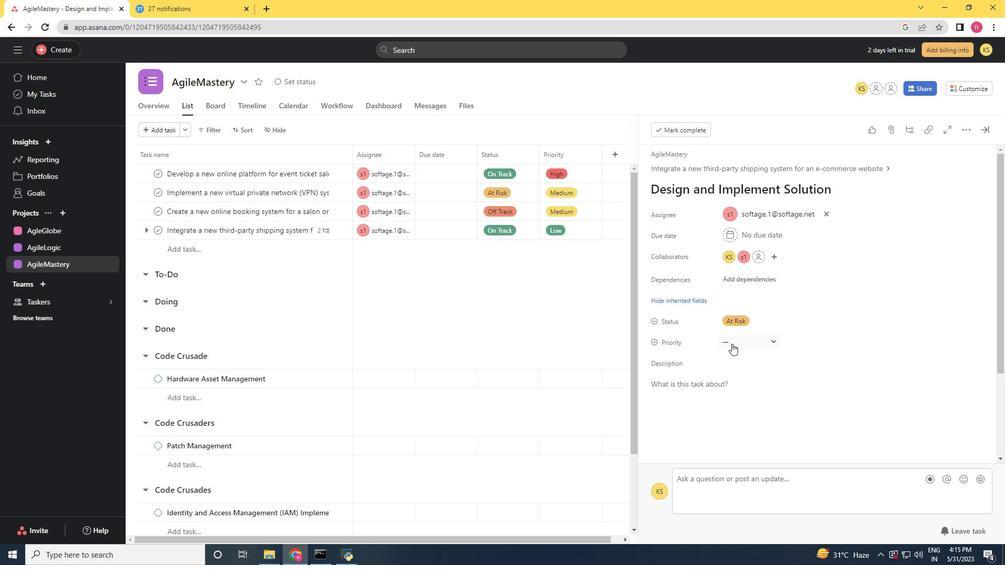
Action: Mouse moved to (770, 403)
Screenshot: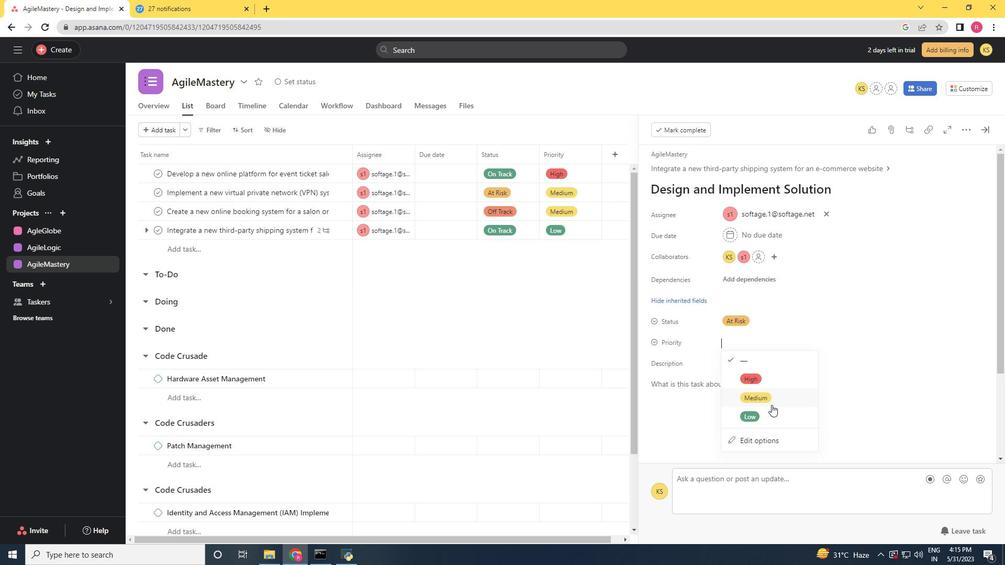 
Action: Mouse pressed left at (770, 403)
Screenshot: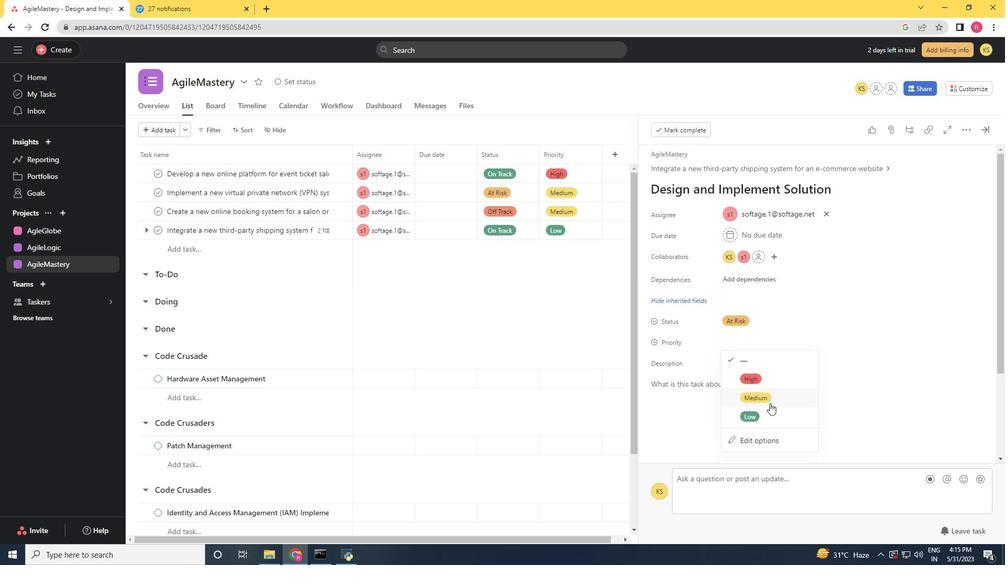 
